 Task: Set the hierarchy mode for DVB-T reception parameters to None.
Action: Mouse moved to (104, 12)
Screenshot: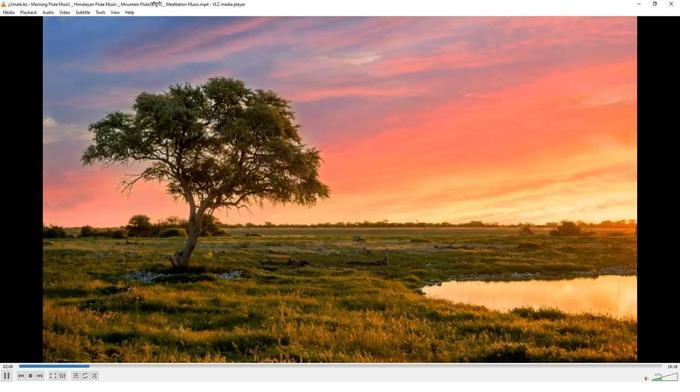 
Action: Mouse pressed left at (104, 12)
Screenshot: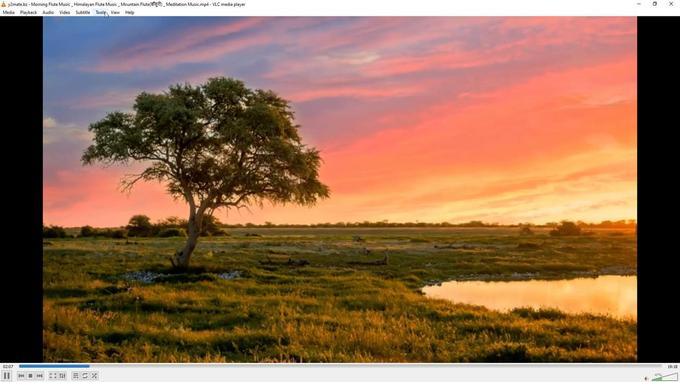 
Action: Mouse moved to (117, 99)
Screenshot: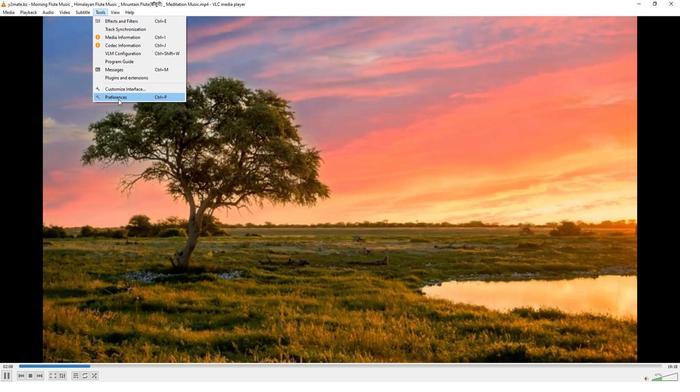 
Action: Mouse pressed left at (117, 99)
Screenshot: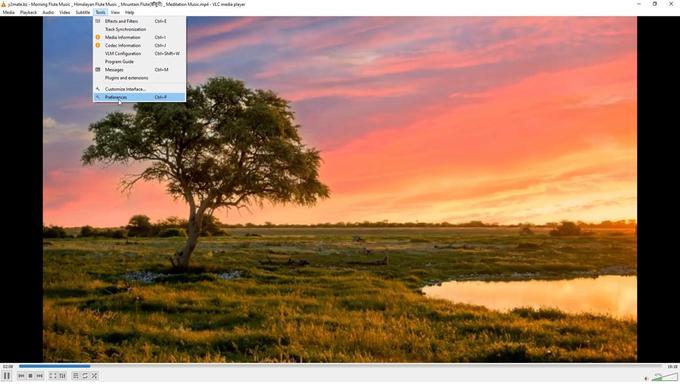 
Action: Mouse moved to (225, 313)
Screenshot: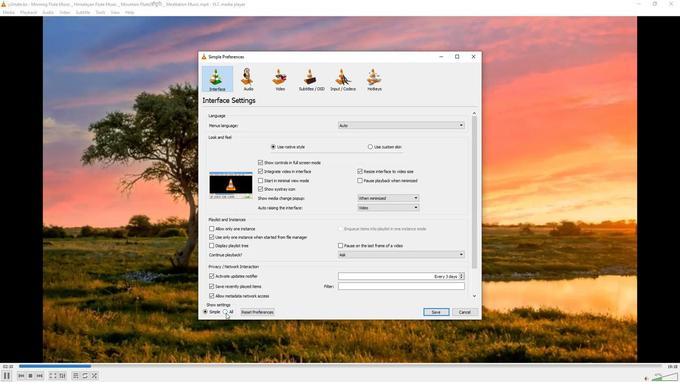 
Action: Mouse pressed left at (225, 313)
Screenshot: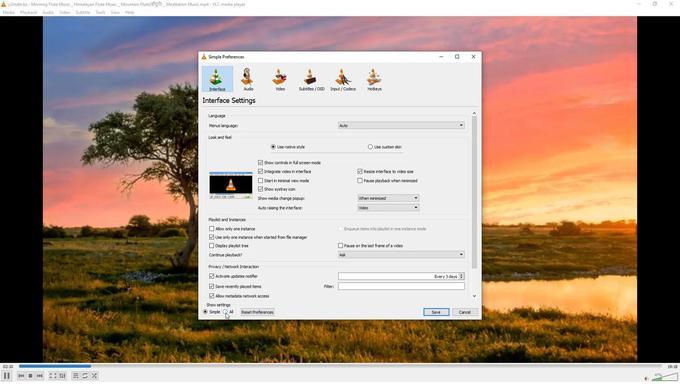 
Action: Mouse moved to (216, 191)
Screenshot: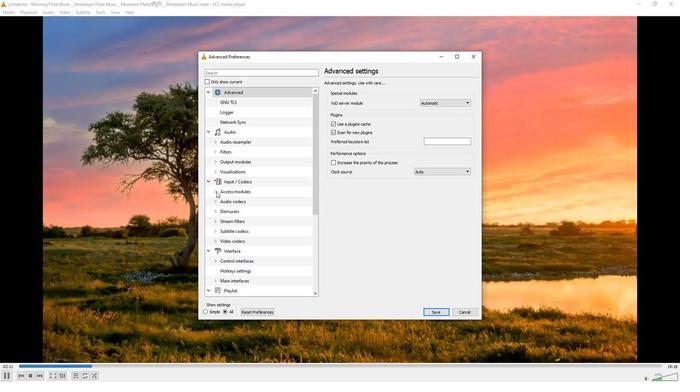 
Action: Mouse pressed left at (216, 191)
Screenshot: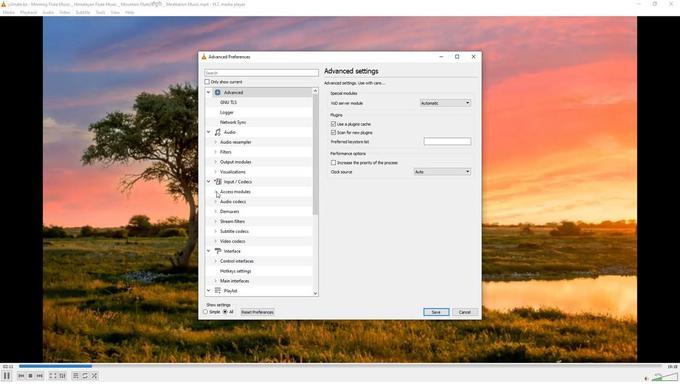 
Action: Mouse moved to (236, 251)
Screenshot: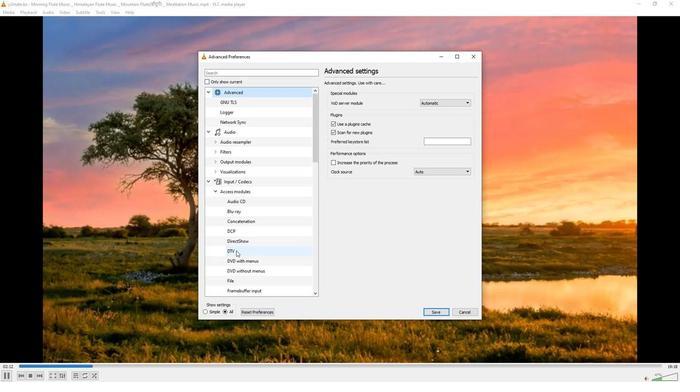 
Action: Mouse pressed left at (236, 251)
Screenshot: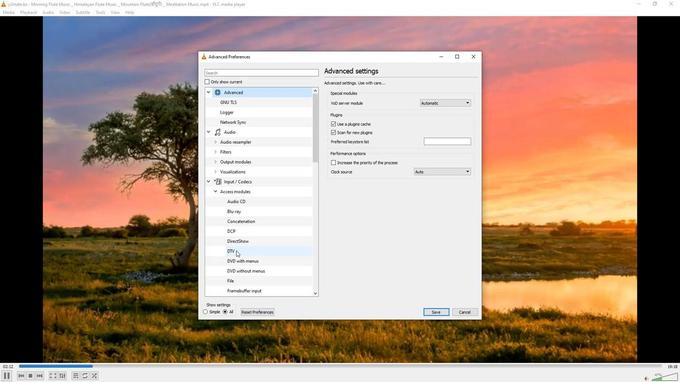 
Action: Mouse moved to (438, 202)
Screenshot: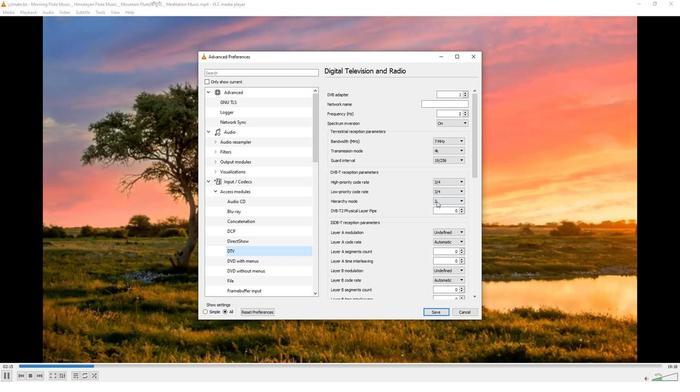 
Action: Mouse pressed left at (438, 202)
Screenshot: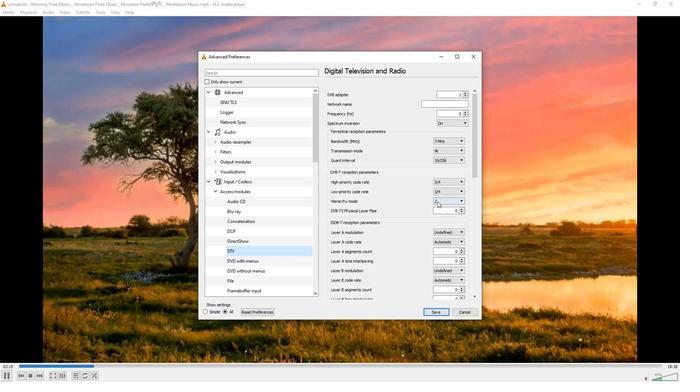 
Action: Mouse moved to (439, 209)
Screenshot: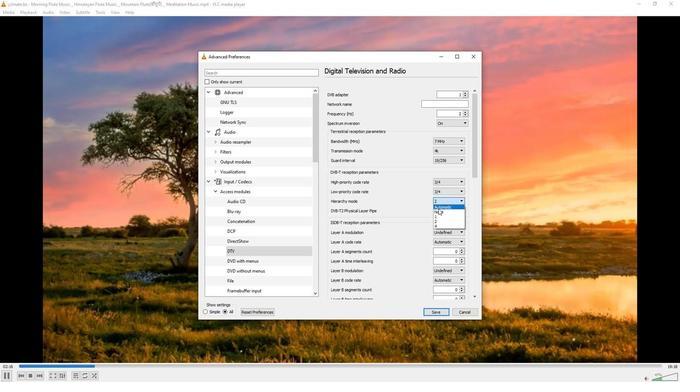 
Action: Mouse pressed left at (439, 209)
Screenshot: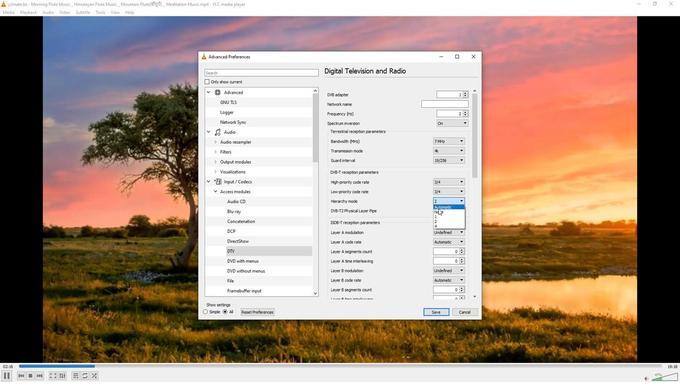 
Action: Mouse moved to (402, 219)
Screenshot: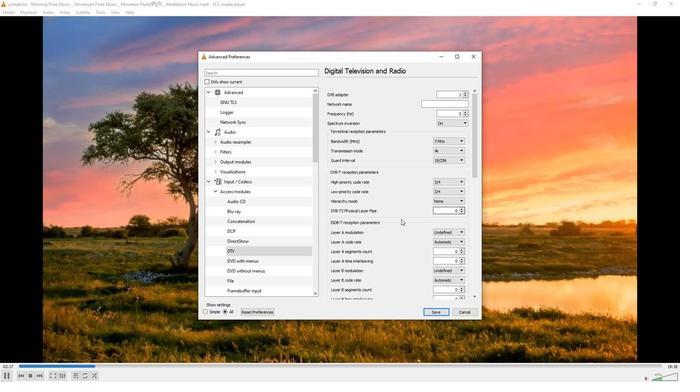 
